 Task: Add Kuumba Made Vanilla Bean Fragrance Oil to the cart.
Action: Mouse moved to (313, 145)
Screenshot: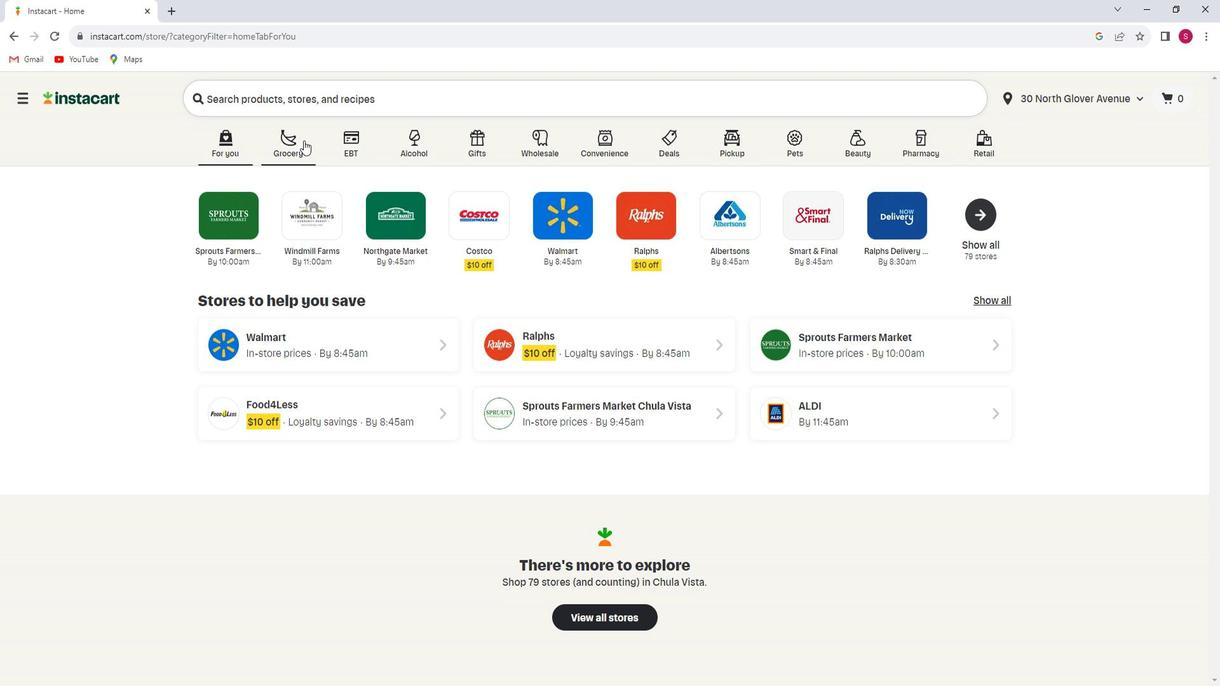 
Action: Mouse pressed left at (313, 145)
Screenshot: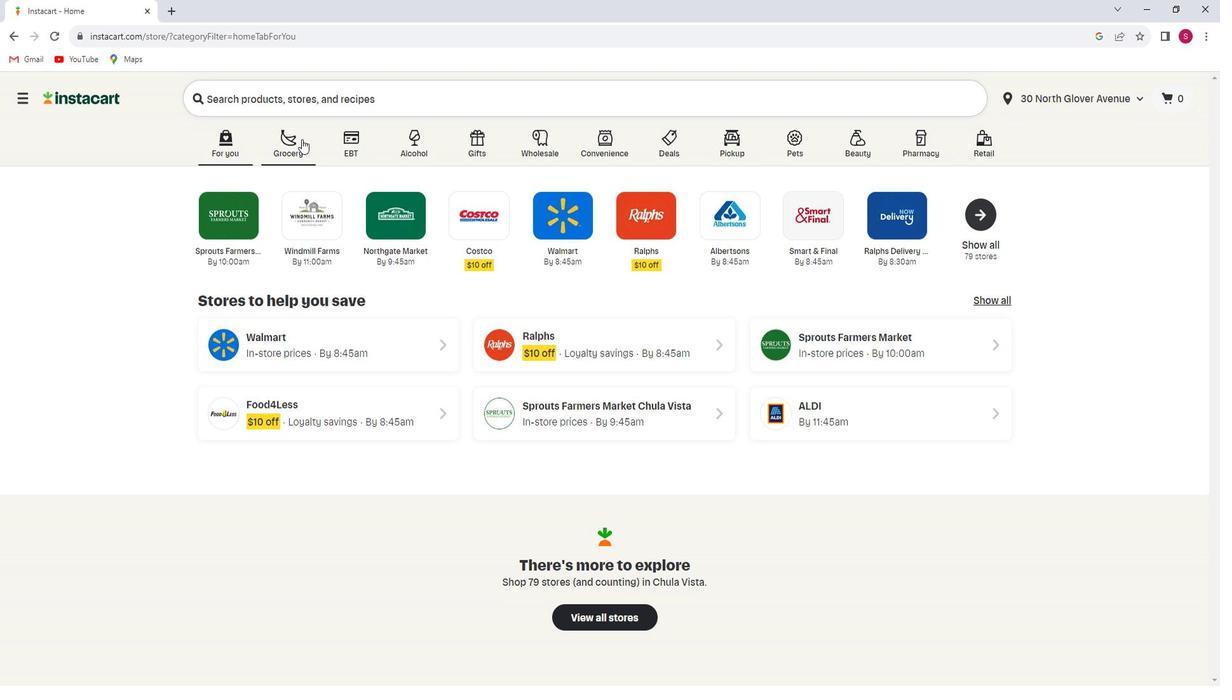 
Action: Mouse moved to (342, 363)
Screenshot: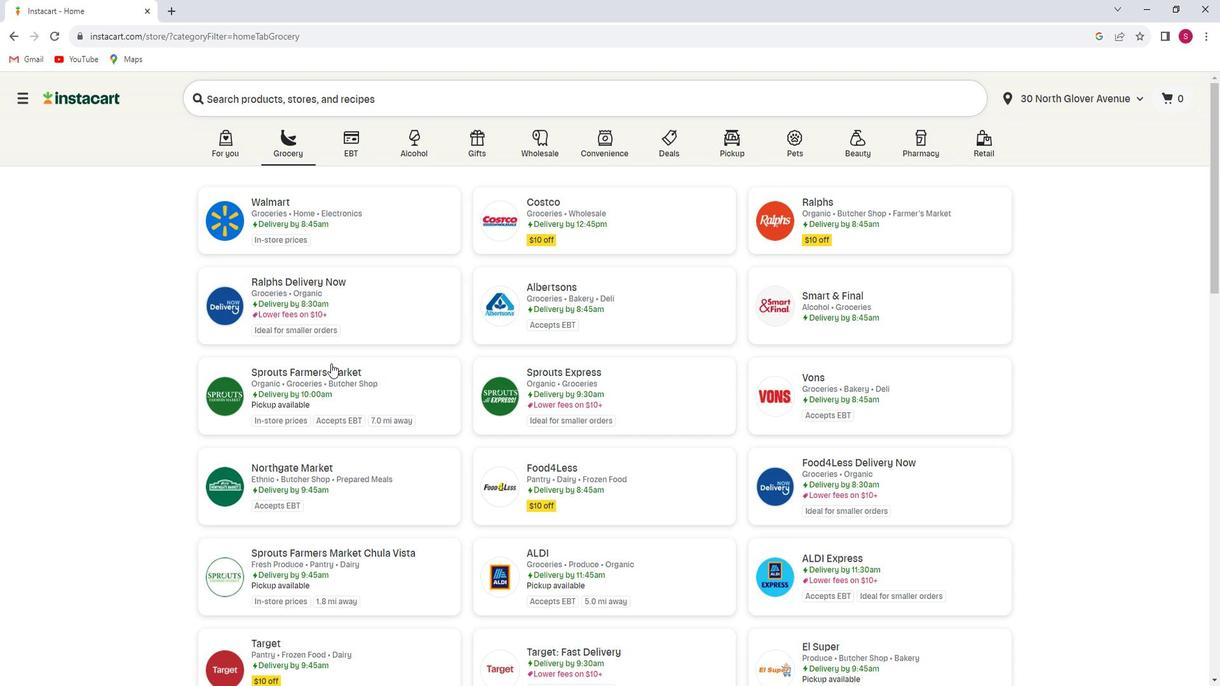 
Action: Mouse pressed left at (342, 363)
Screenshot: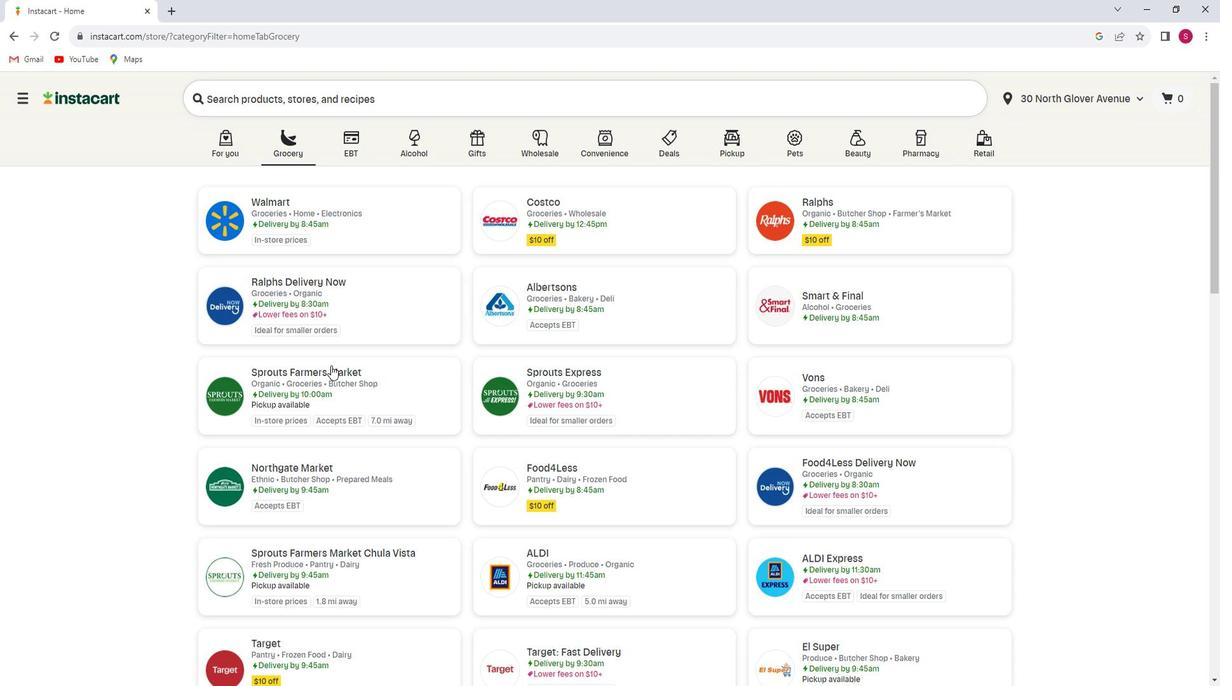 
Action: Mouse moved to (6, 398)
Screenshot: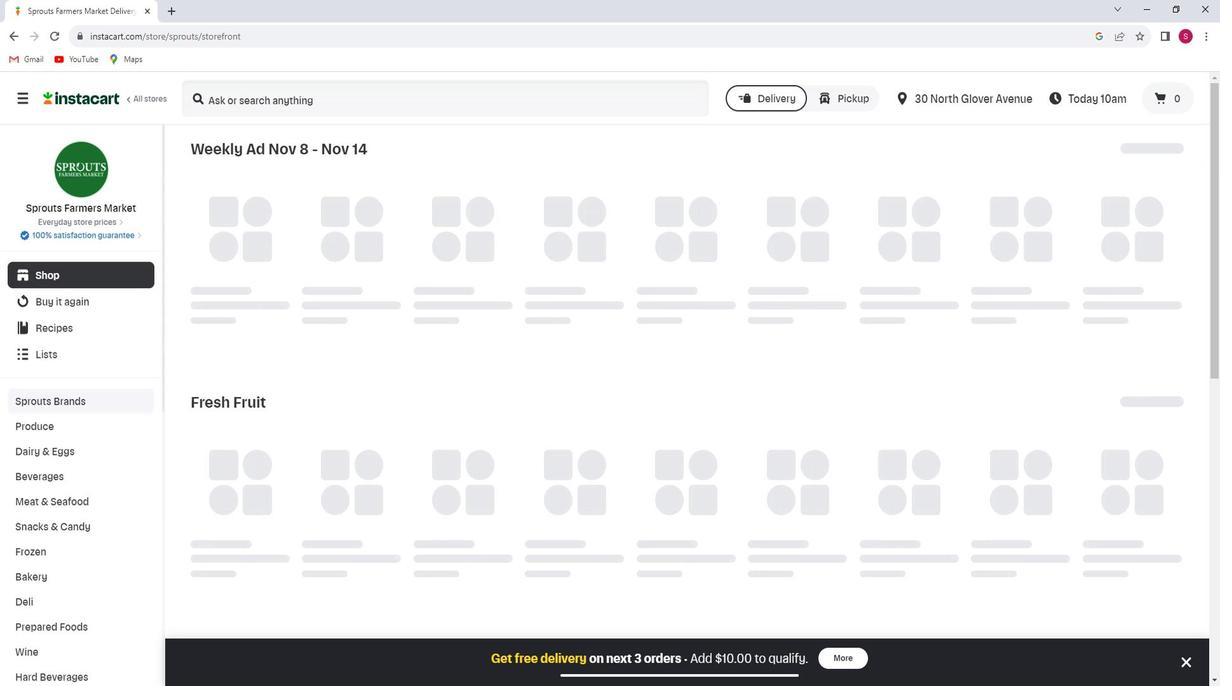 
Action: Mouse scrolled (6, 397) with delta (0, 0)
Screenshot: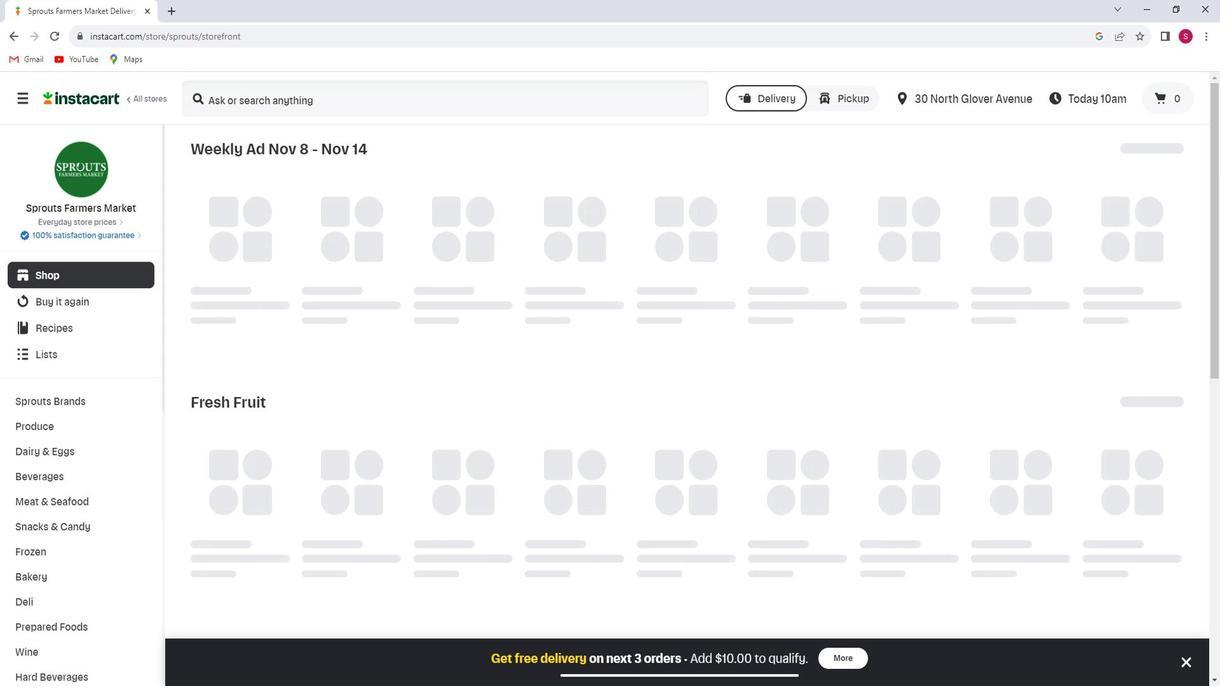 
Action: Mouse moved to (6, 398)
Screenshot: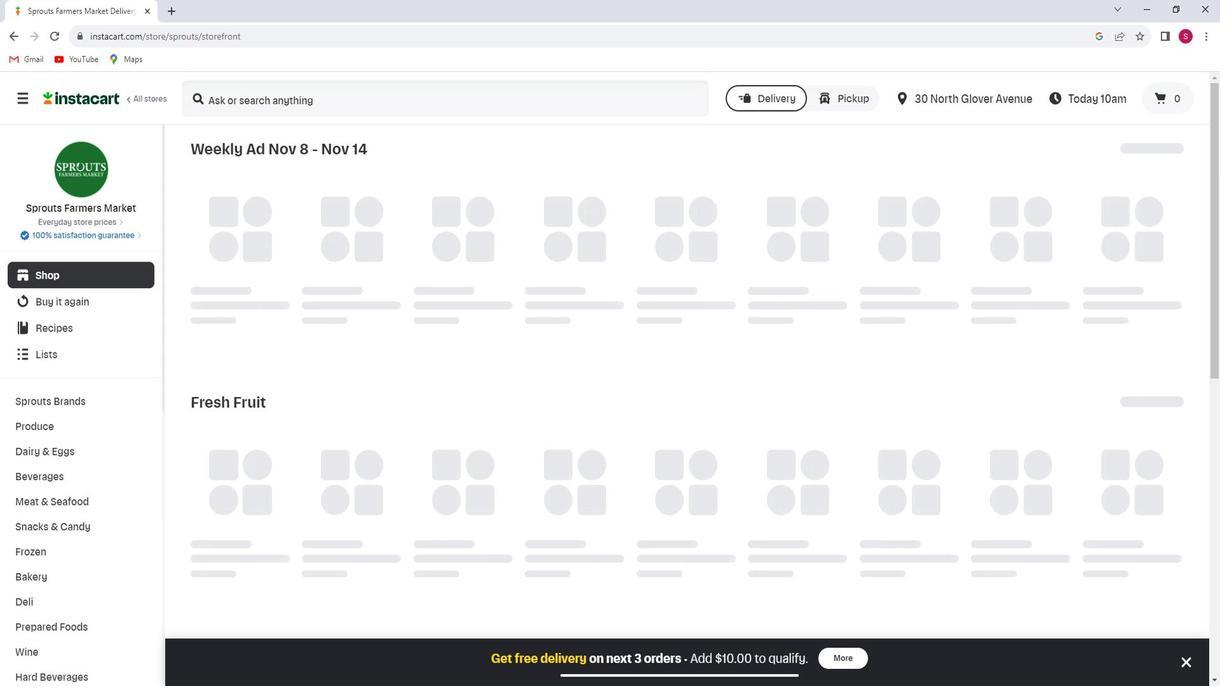 
Action: Mouse scrolled (6, 397) with delta (0, 0)
Screenshot: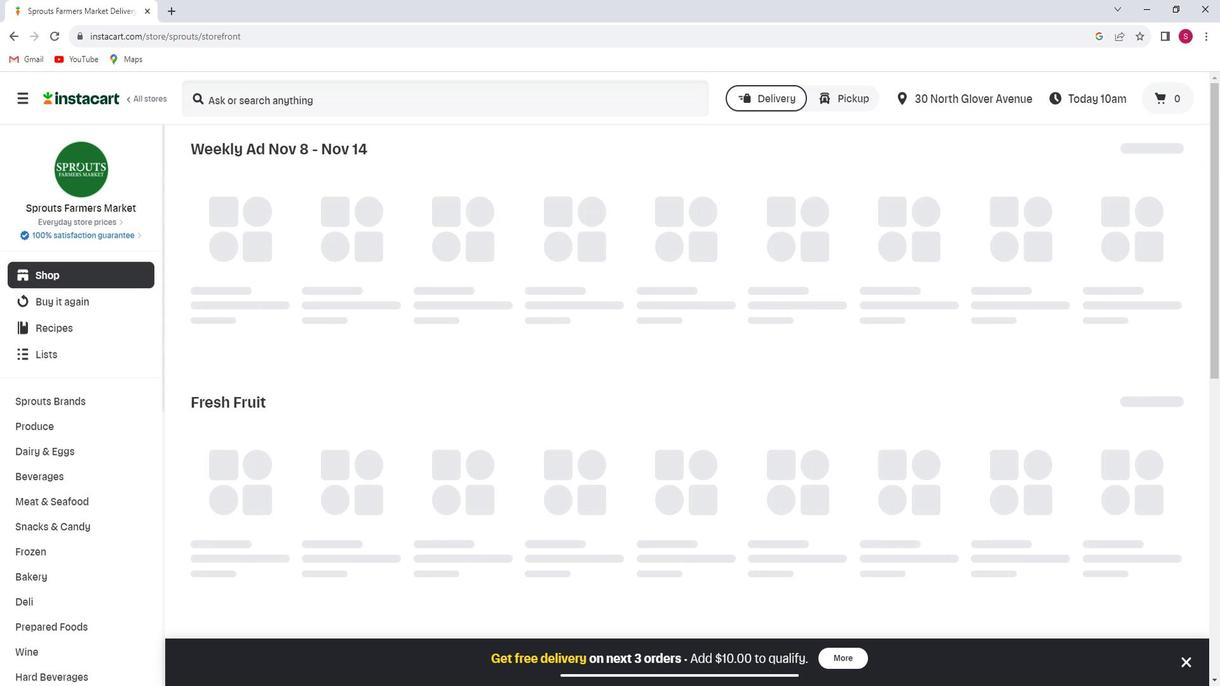 
Action: Mouse scrolled (6, 397) with delta (0, 0)
Screenshot: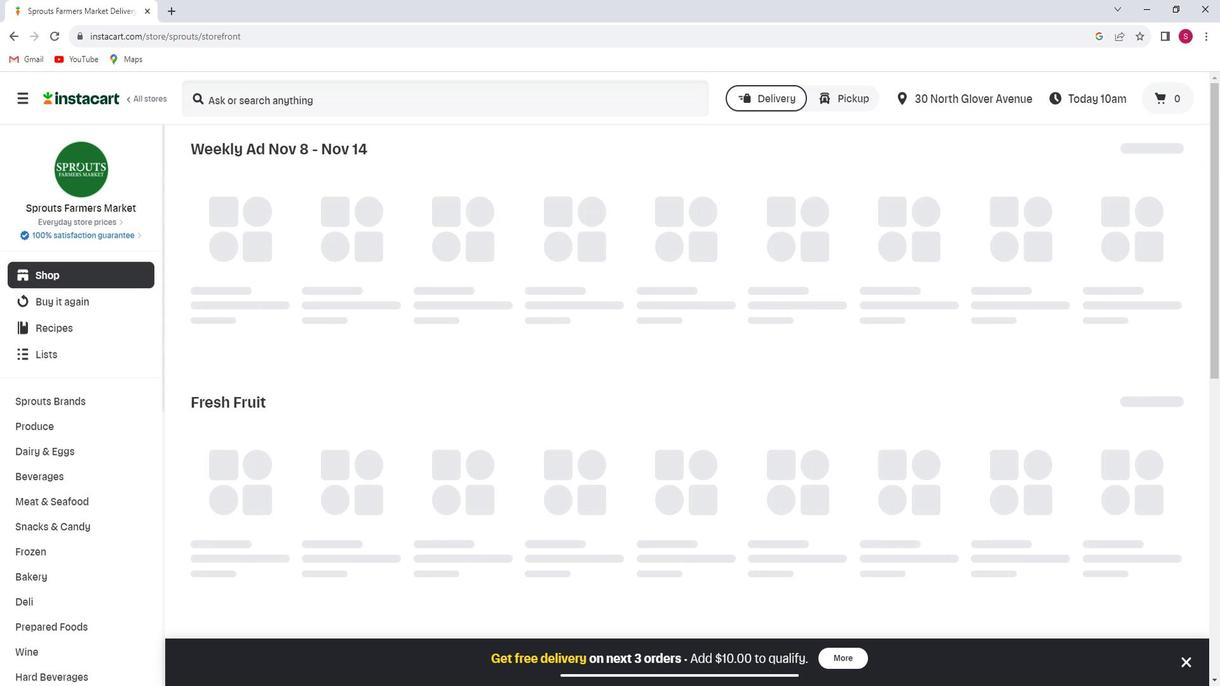
Action: Mouse moved to (20, 397)
Screenshot: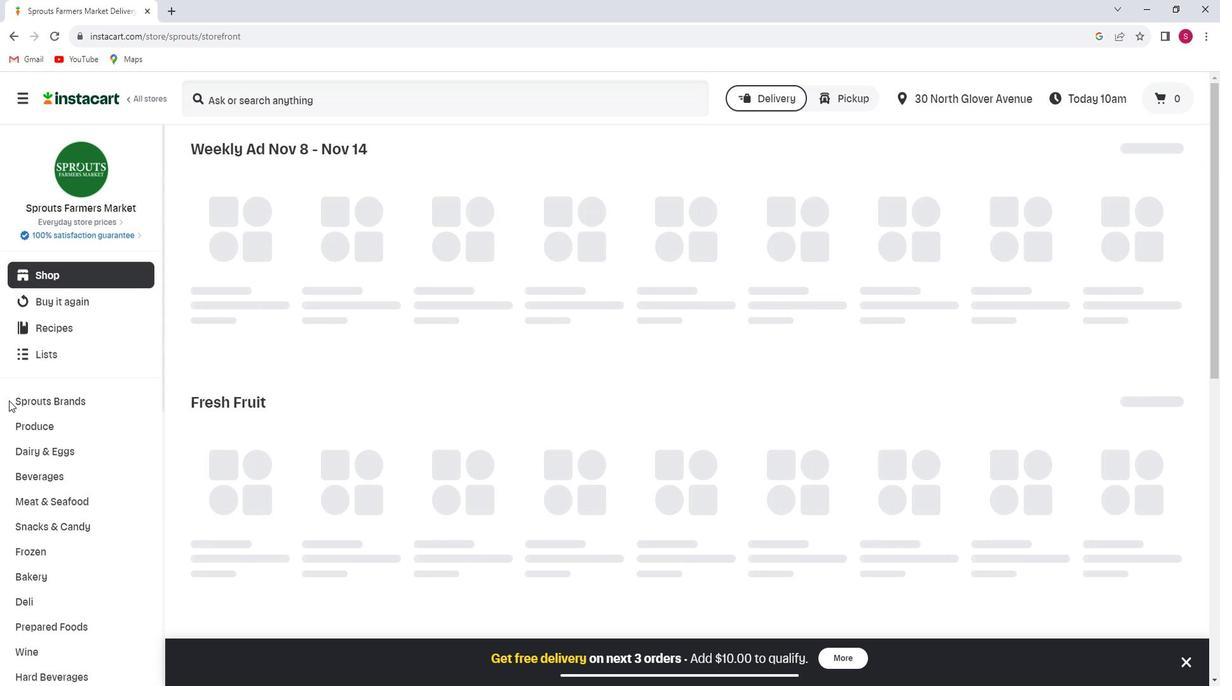 
Action: Mouse scrolled (20, 396) with delta (0, 0)
Screenshot: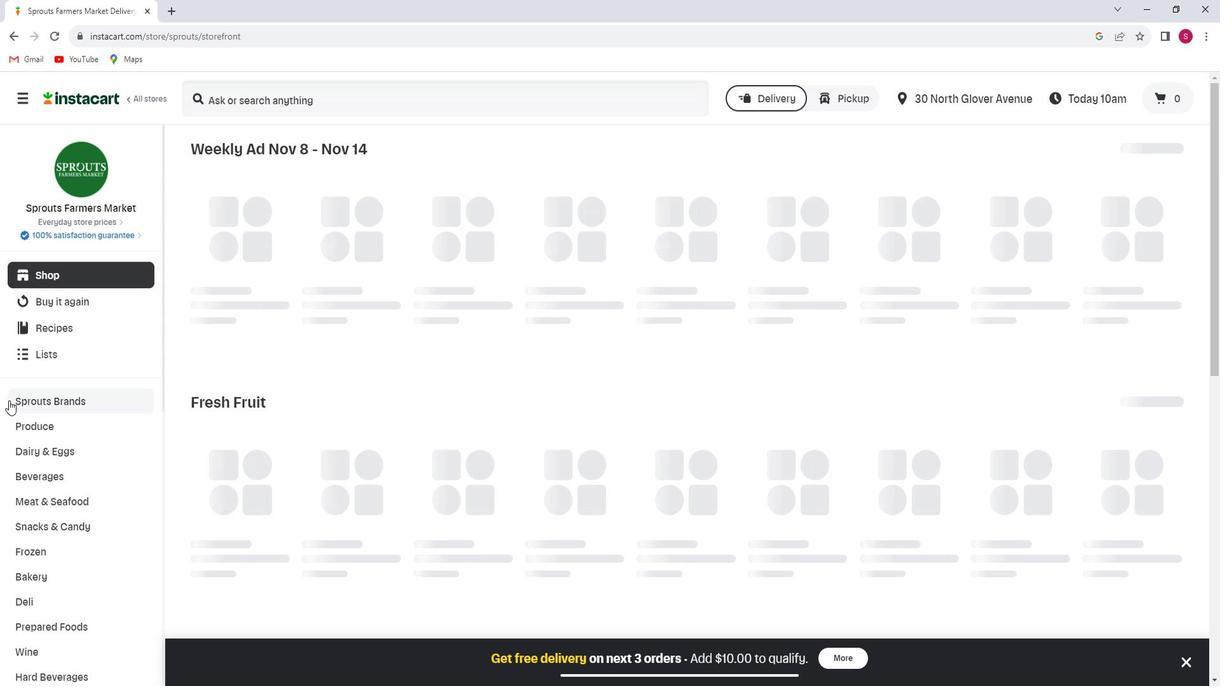 
Action: Mouse scrolled (20, 396) with delta (0, 0)
Screenshot: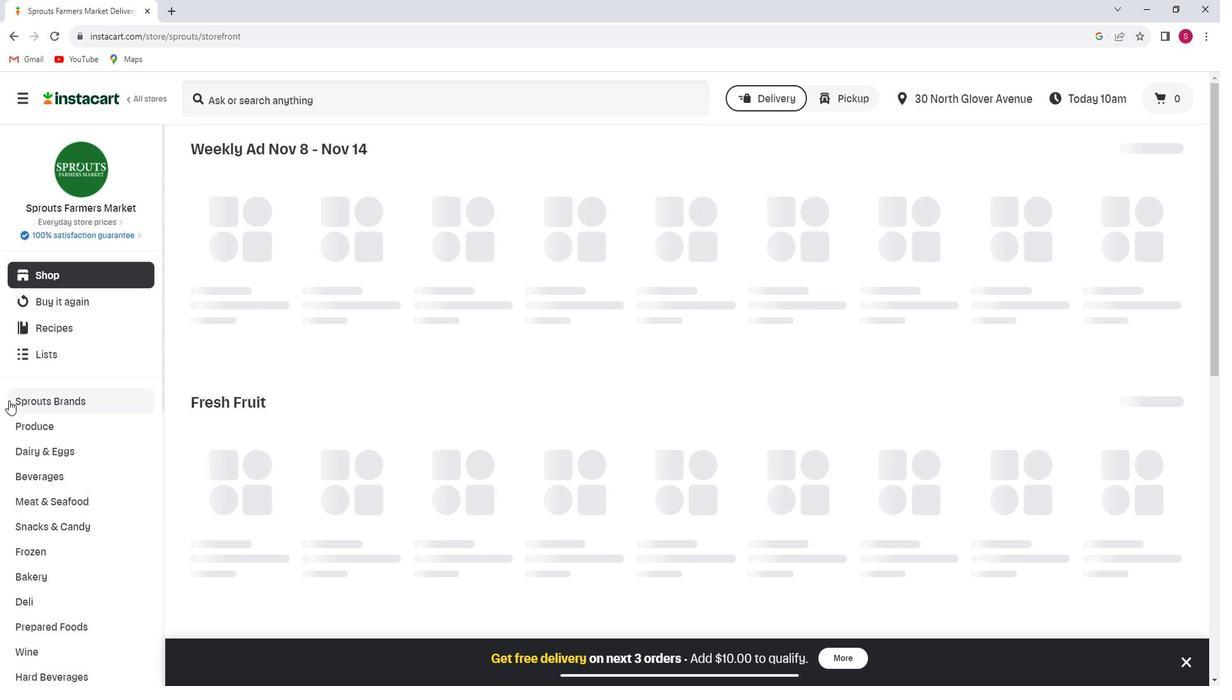 
Action: Mouse moved to (41, 414)
Screenshot: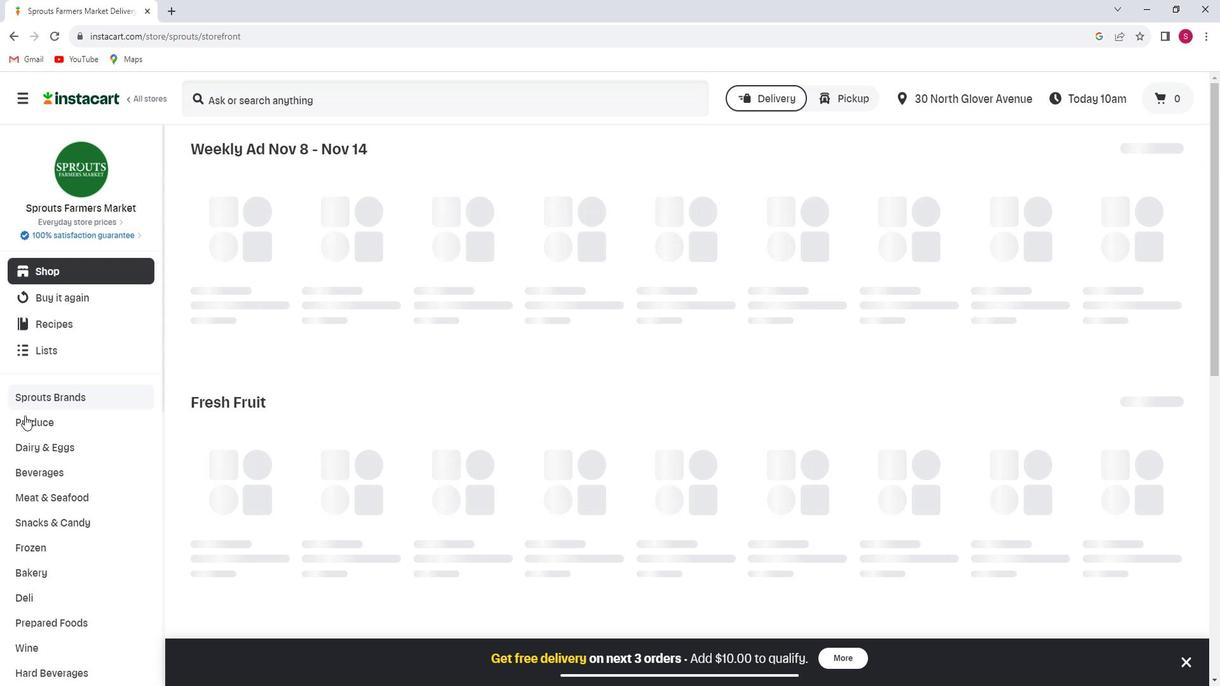 
Action: Mouse scrolled (41, 413) with delta (0, 0)
Screenshot: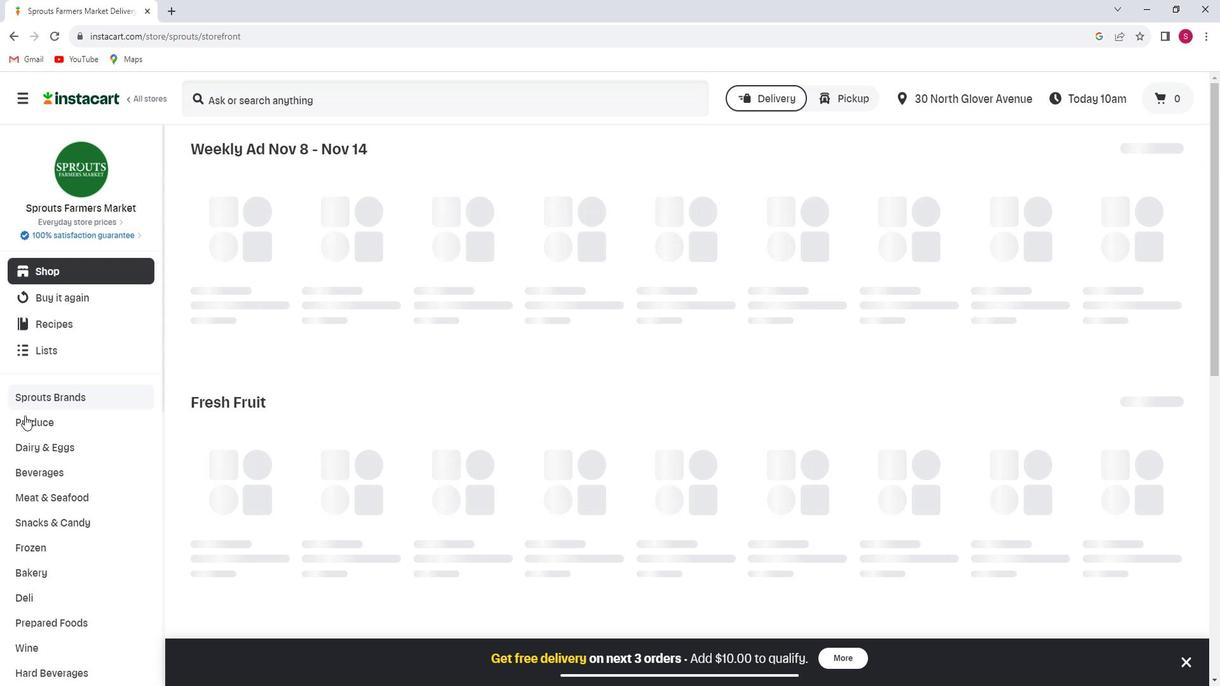 
Action: Mouse moved to (58, 418)
Screenshot: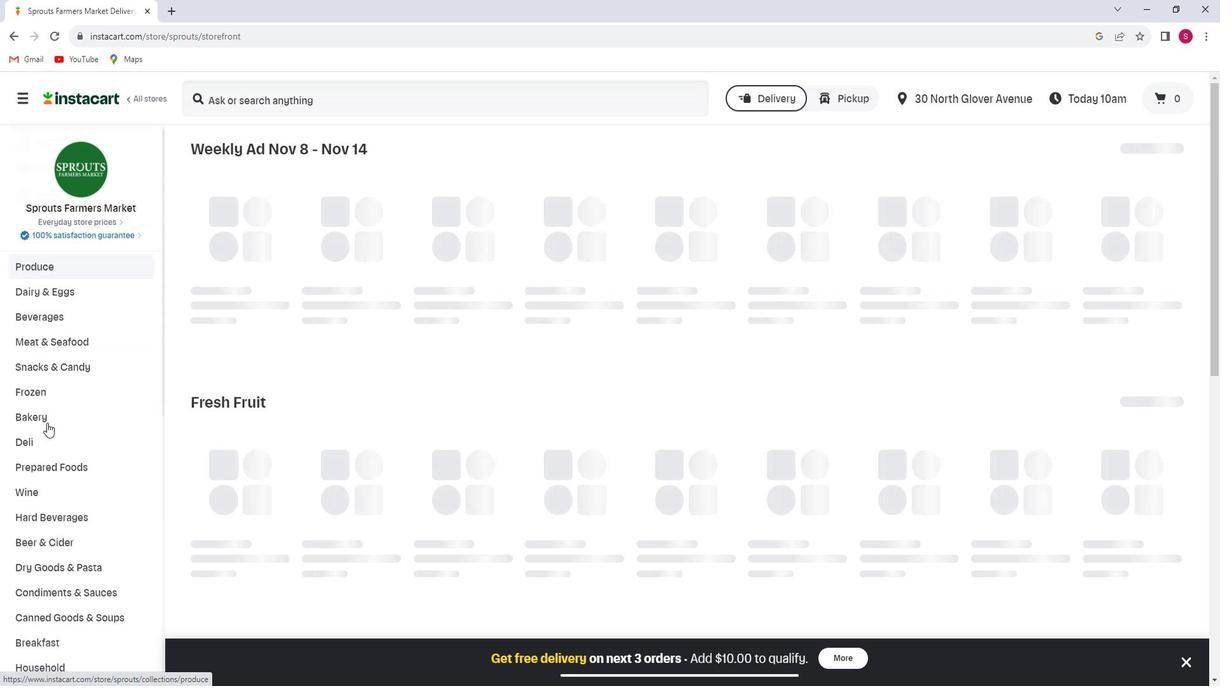 
Action: Mouse scrolled (58, 418) with delta (0, 0)
Screenshot: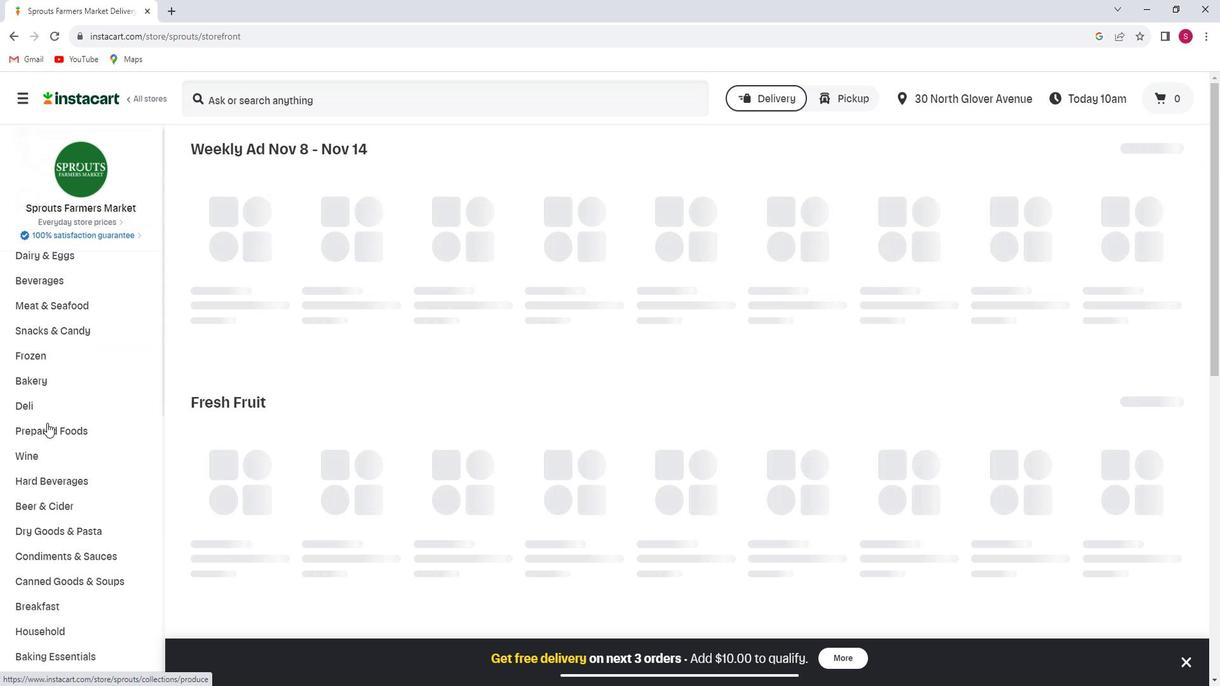 
Action: Mouse moved to (59, 419)
Screenshot: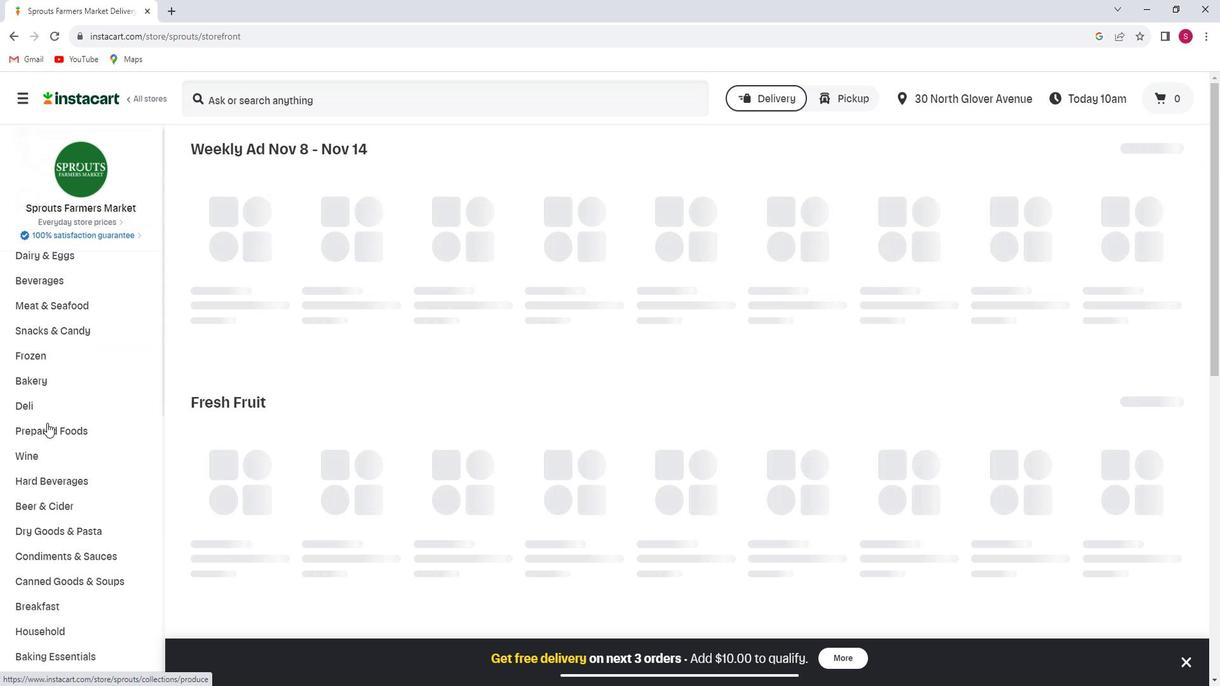 
Action: Mouse scrolled (59, 418) with delta (0, 0)
Screenshot: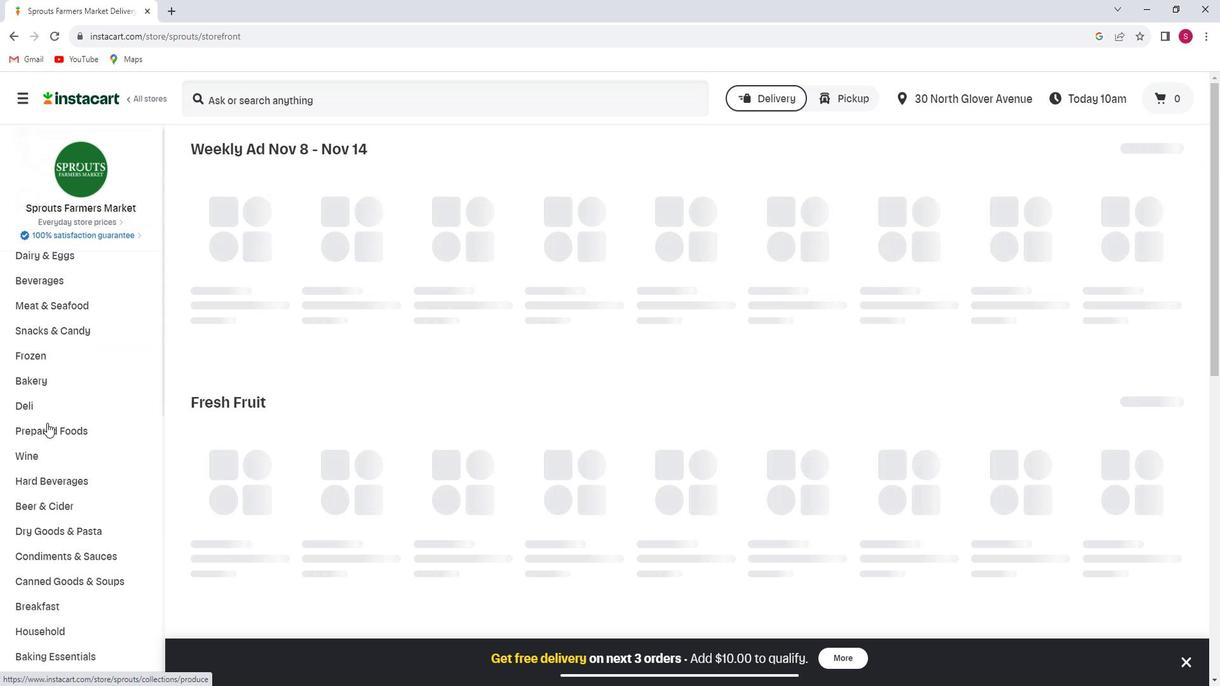 
Action: Mouse moved to (61, 420)
Screenshot: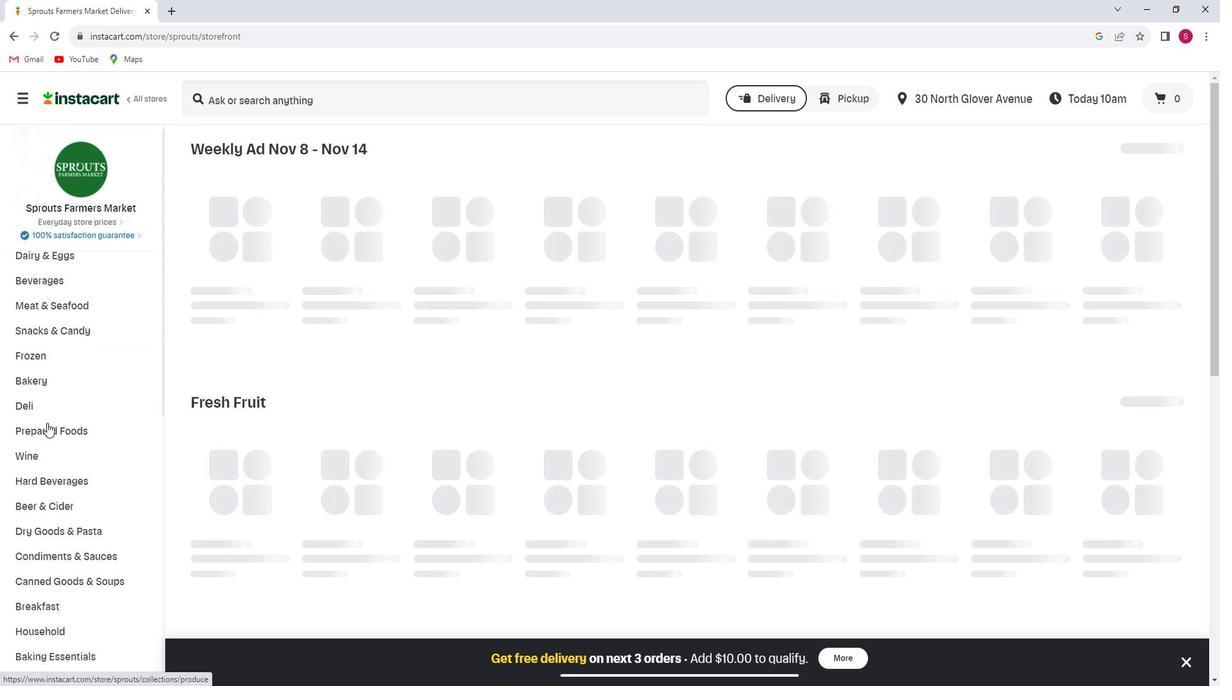 
Action: Mouse scrolled (61, 420) with delta (0, 0)
Screenshot: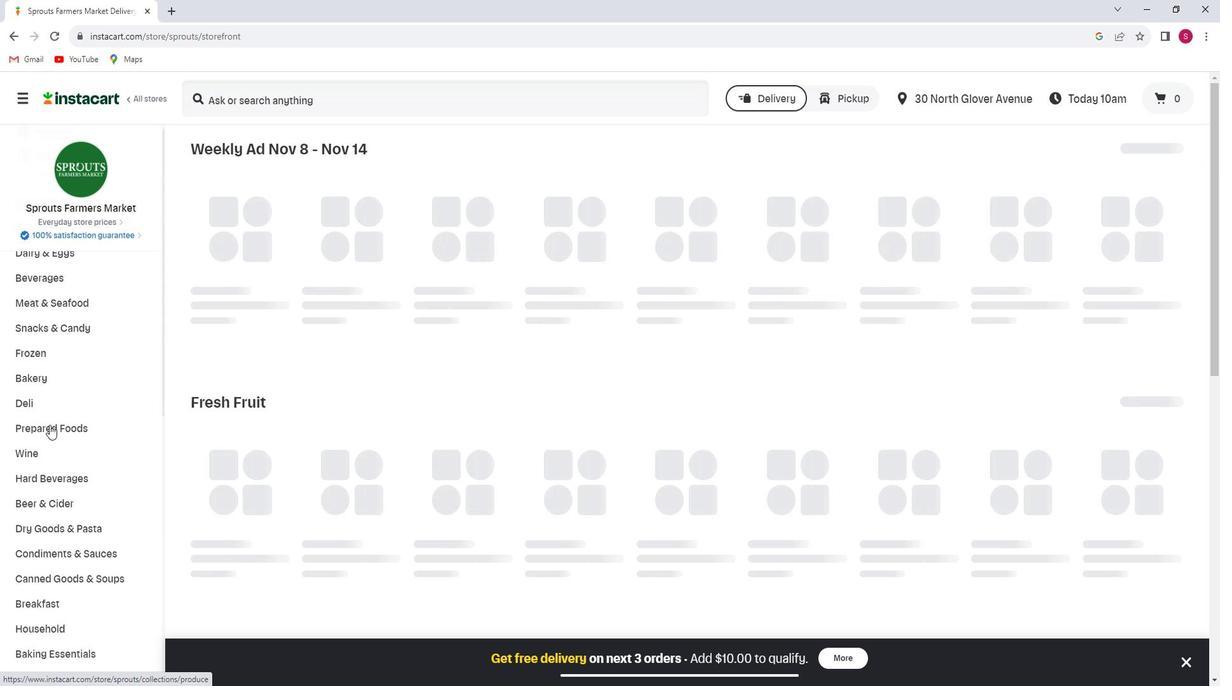 
Action: Mouse scrolled (61, 420) with delta (0, 0)
Screenshot: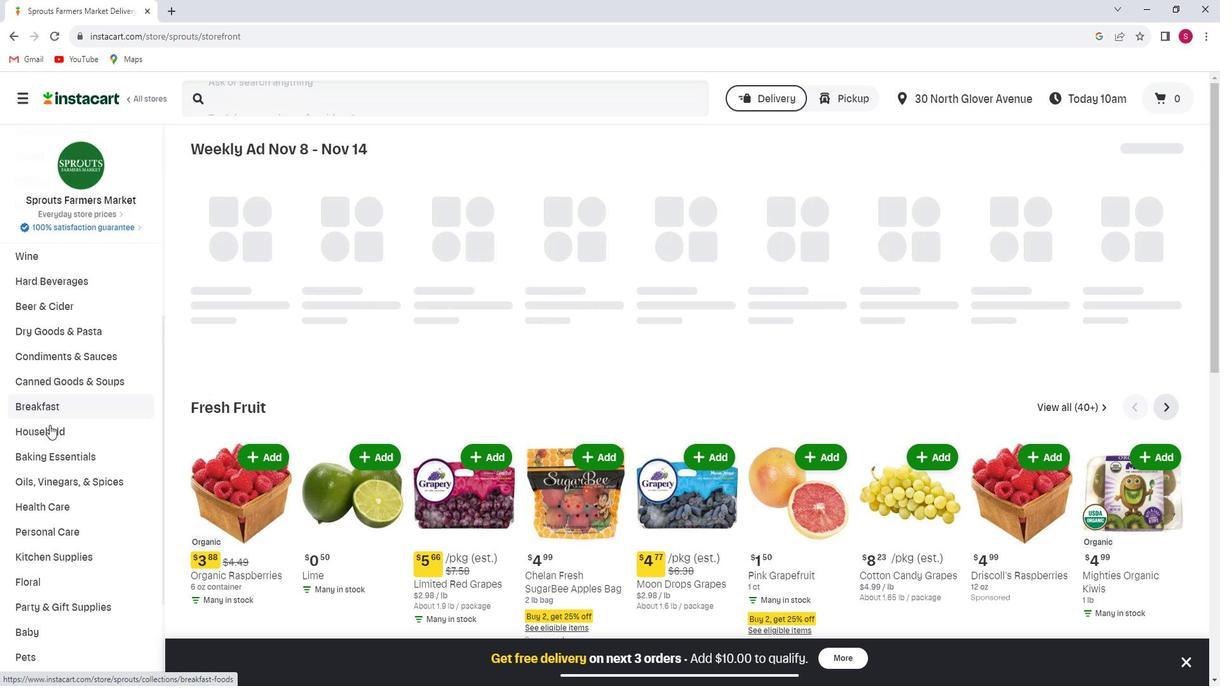 
Action: Mouse moved to (69, 468)
Screenshot: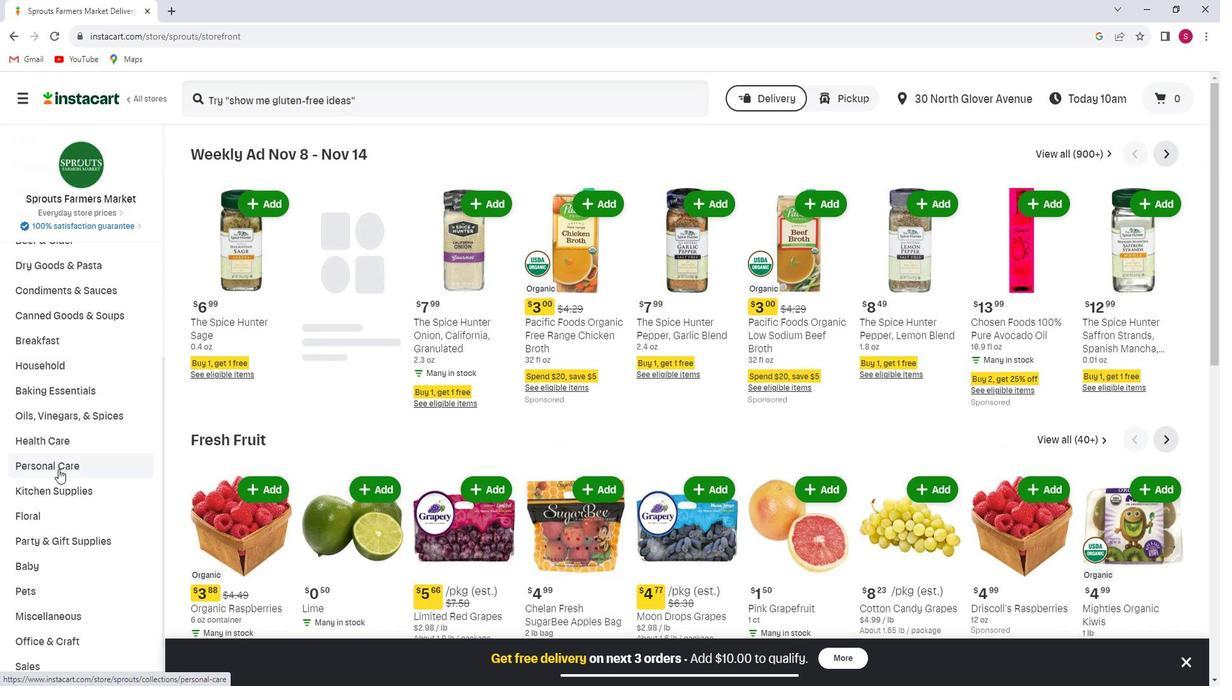
Action: Mouse pressed left at (69, 468)
Screenshot: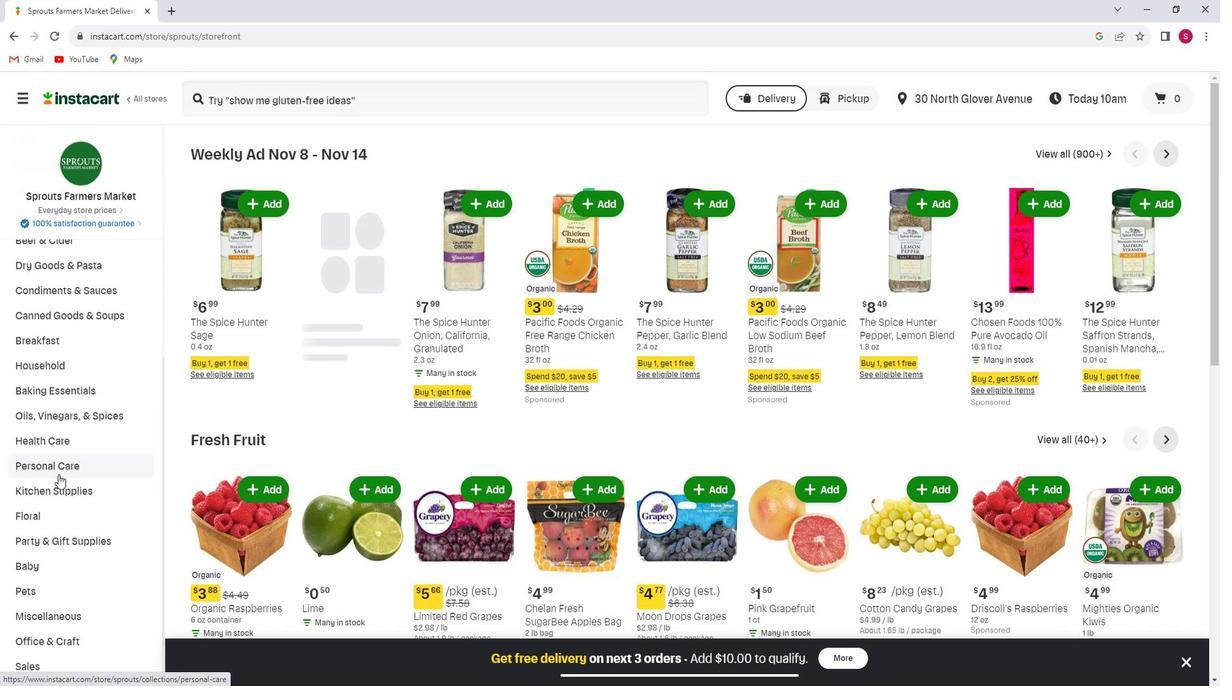 
Action: Mouse moved to (1115, 188)
Screenshot: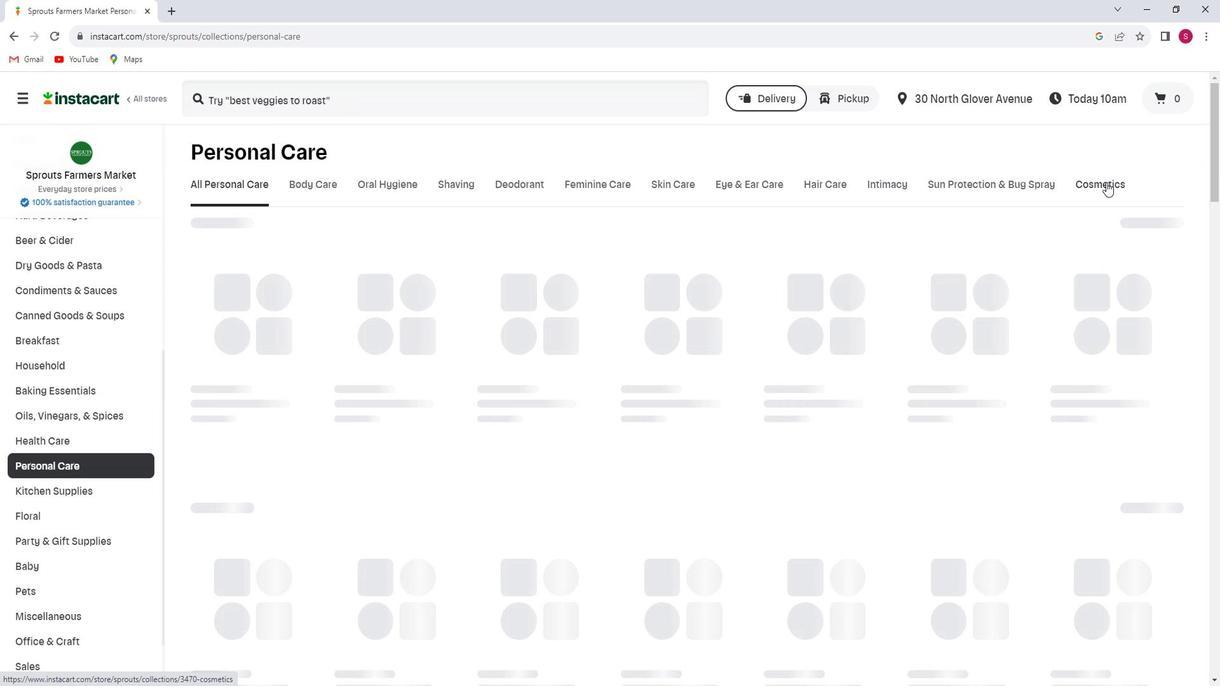
Action: Mouse pressed left at (1115, 188)
Screenshot: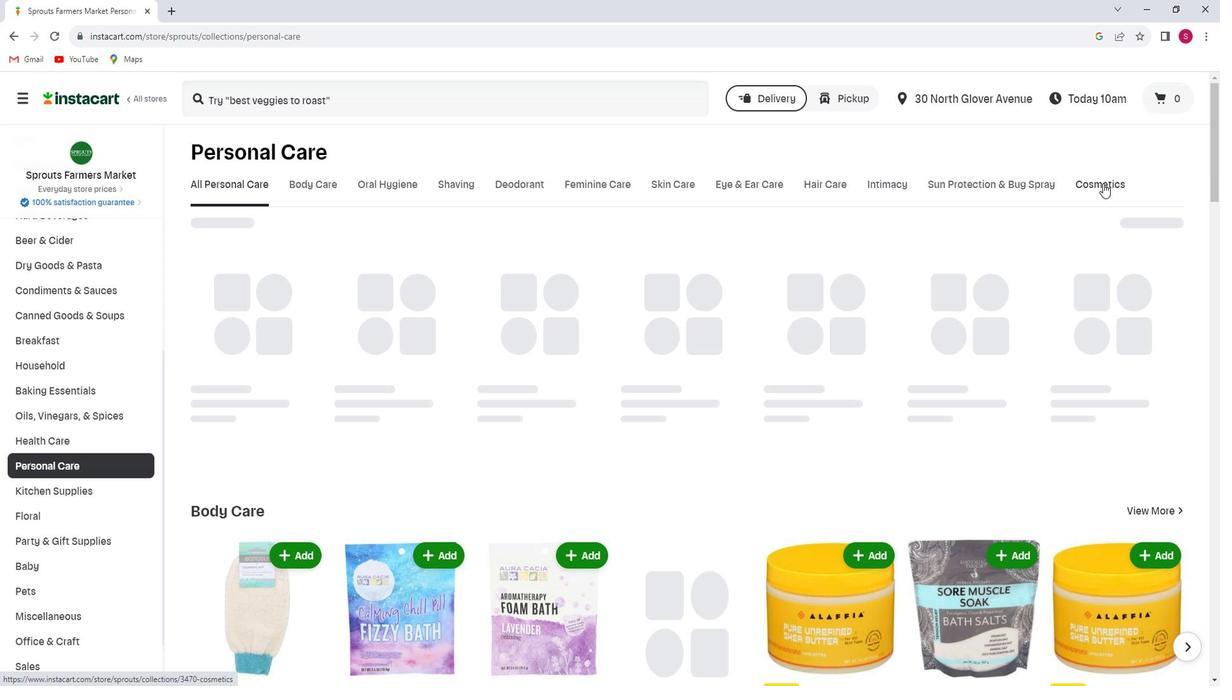 
Action: Mouse moved to (480, 256)
Screenshot: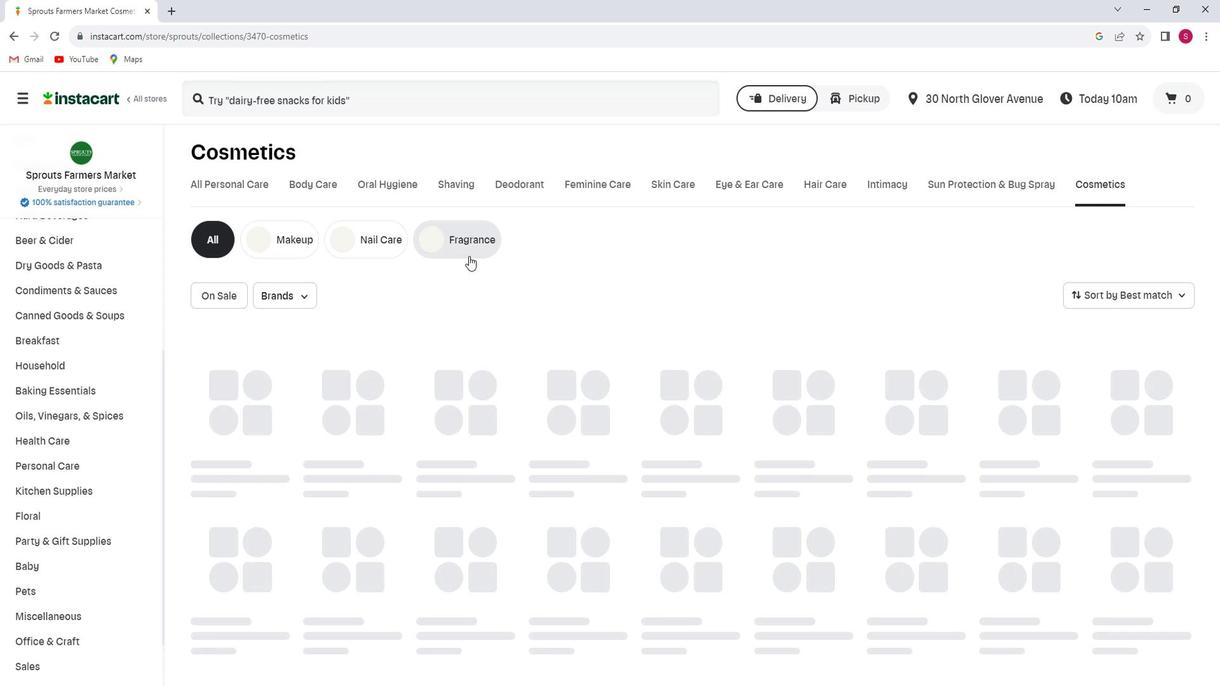 
Action: Mouse pressed left at (480, 256)
Screenshot: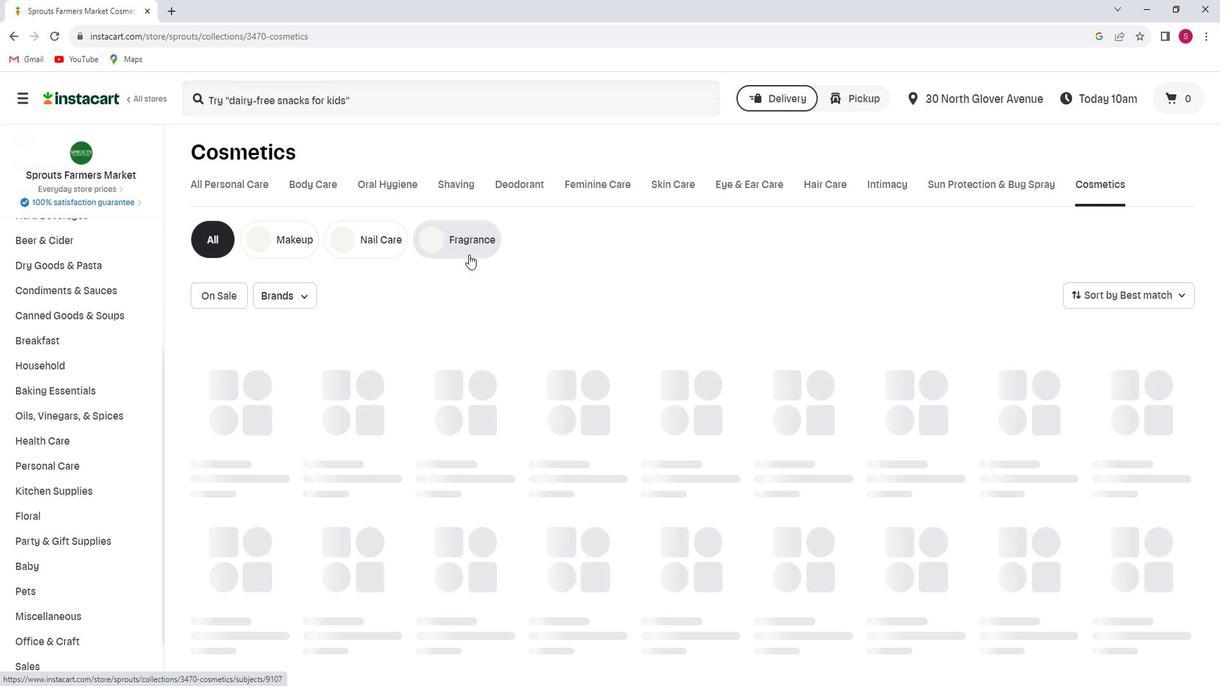 
Action: Mouse moved to (398, 110)
Screenshot: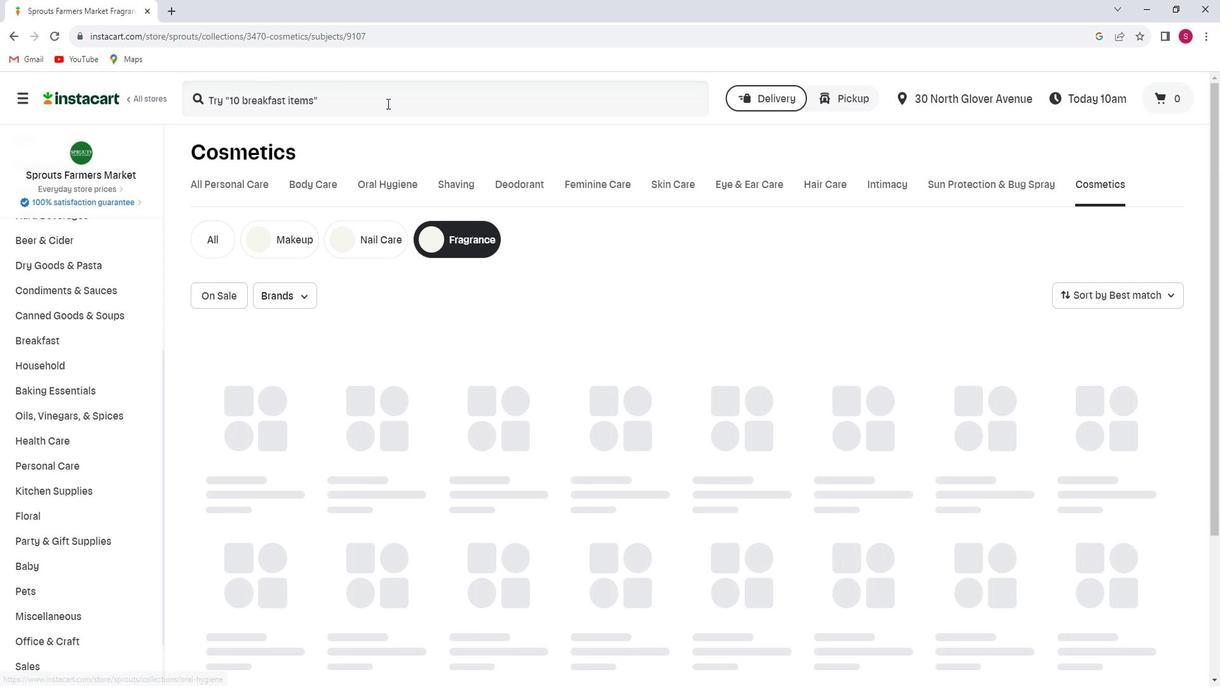 
Action: Mouse pressed left at (398, 110)
Screenshot: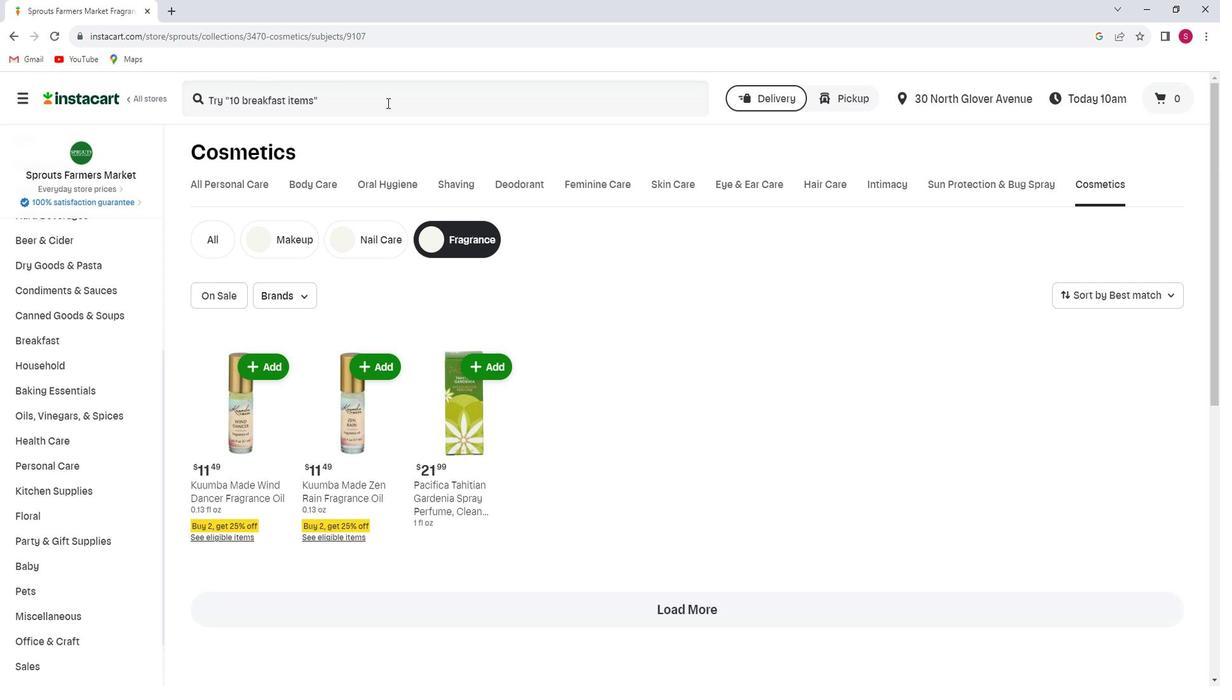 
Action: Key pressed <Key.shift>Kuumba<Key.space><Key.shift>made<Key.space><Key.shift><Key.shift><Key.shift><Key.shift><Key.shift><Key.shift><Key.shift><Key.shift><Key.shift><Key.shift>Vanilla<Key.space><Key.shift>Bean<Key.space><Key.shift>Fragrance<Key.space><Key.shift>Oil<Key.enter>
Screenshot: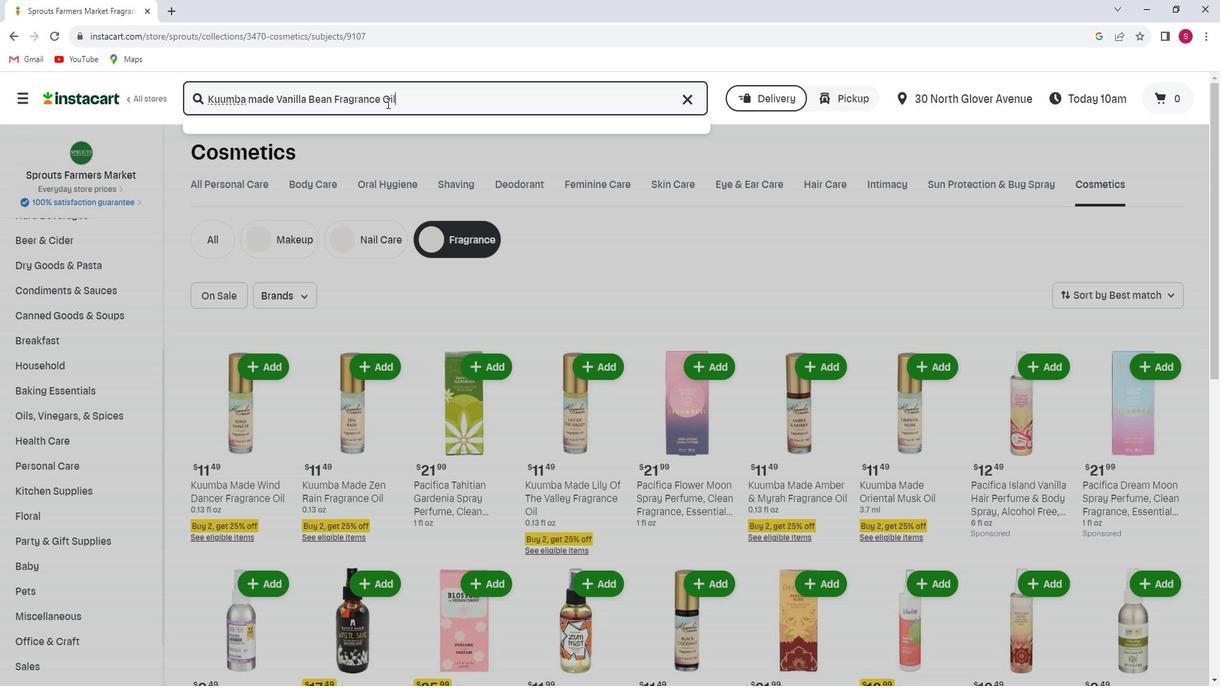 
Action: Mouse moved to (364, 200)
Screenshot: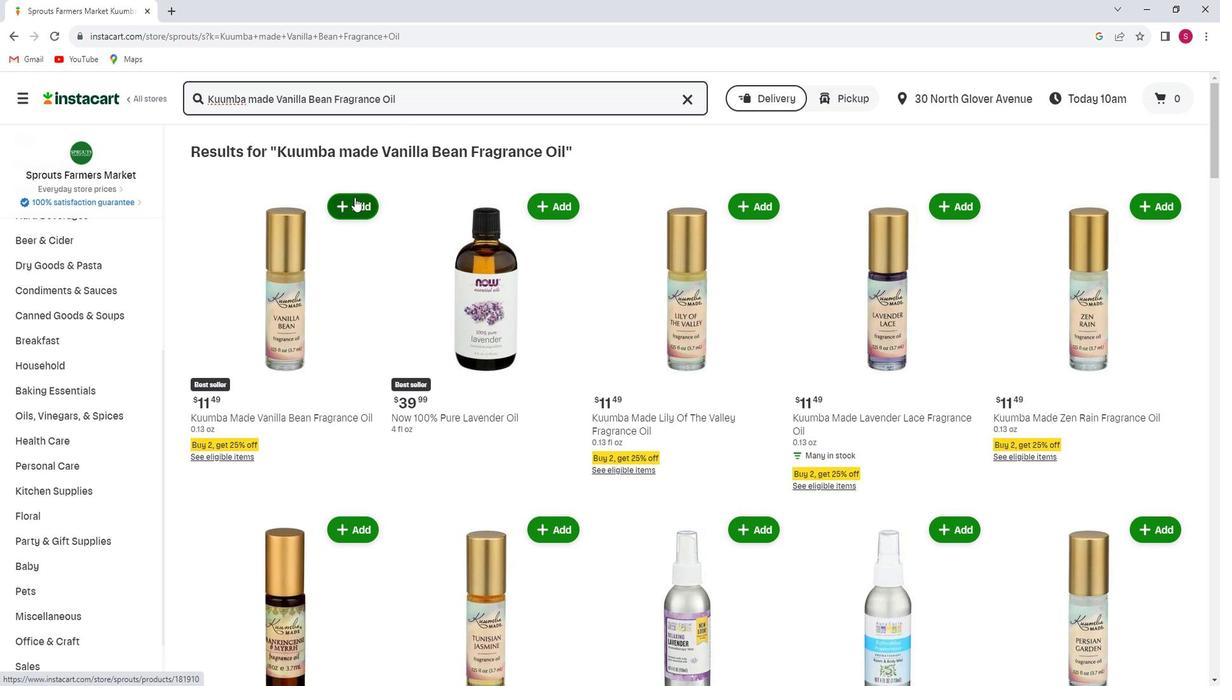 
Action: Mouse pressed left at (364, 200)
Screenshot: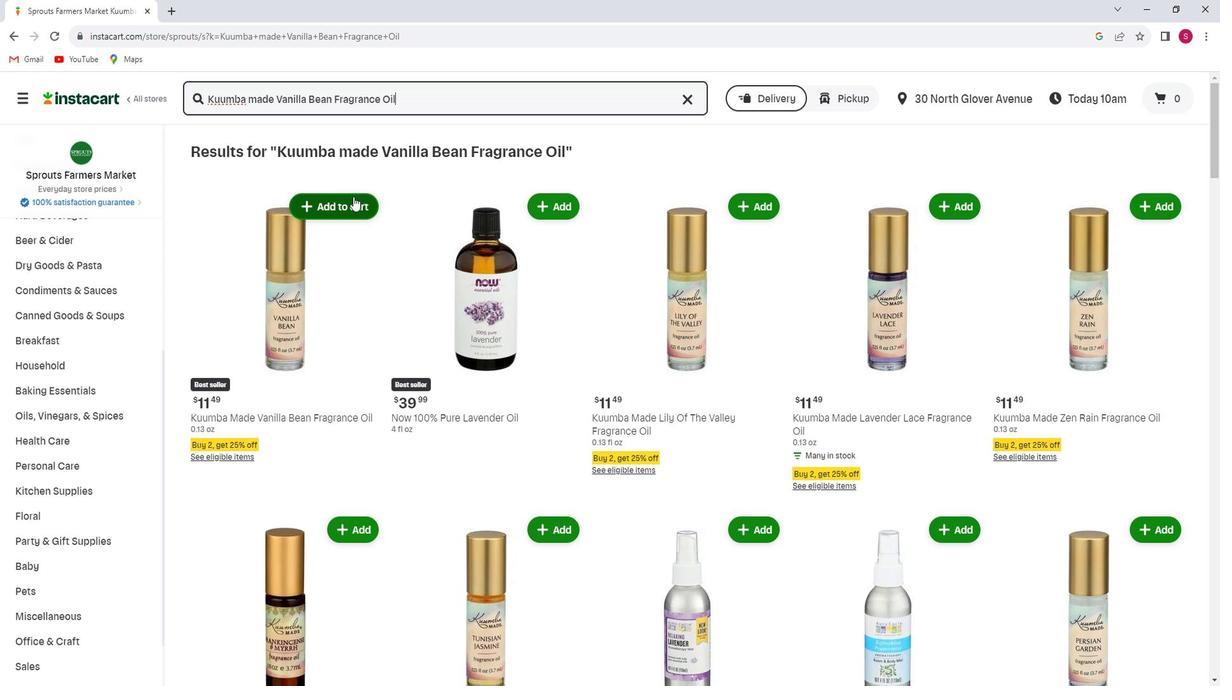 
Action: Mouse moved to (387, 279)
Screenshot: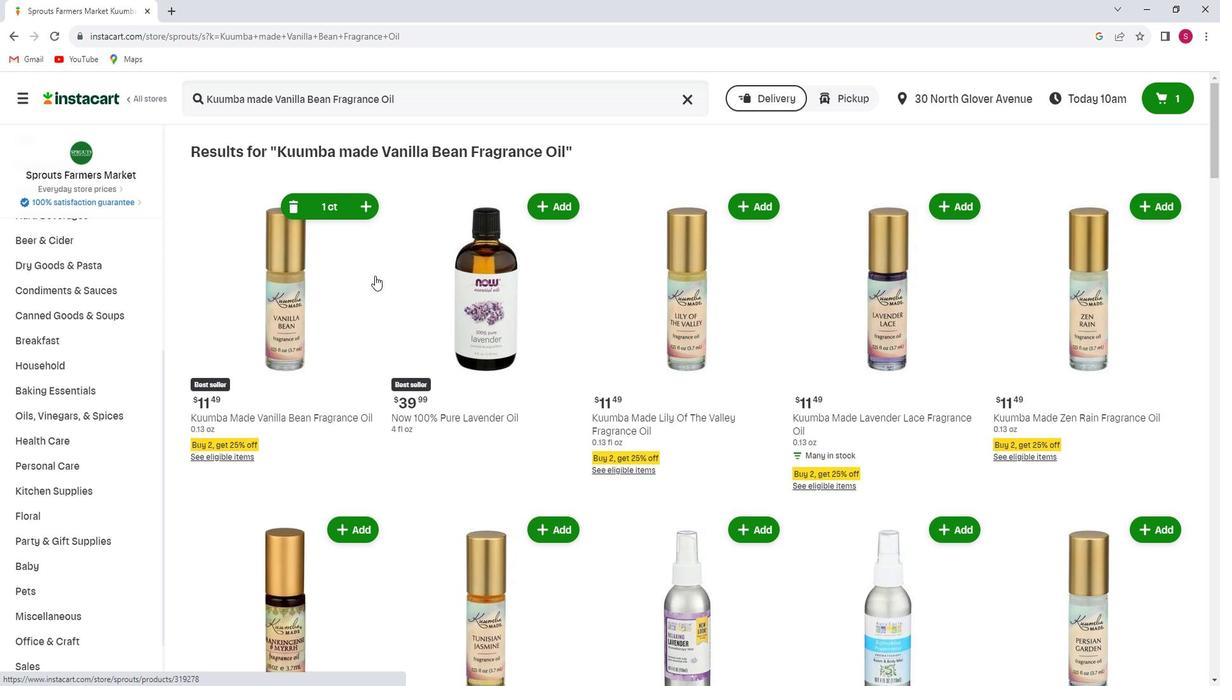 
